 Task: Find directions from Budapest to Buda Castle in Hungary.
Action: Mouse moved to (325, 100)
Screenshot: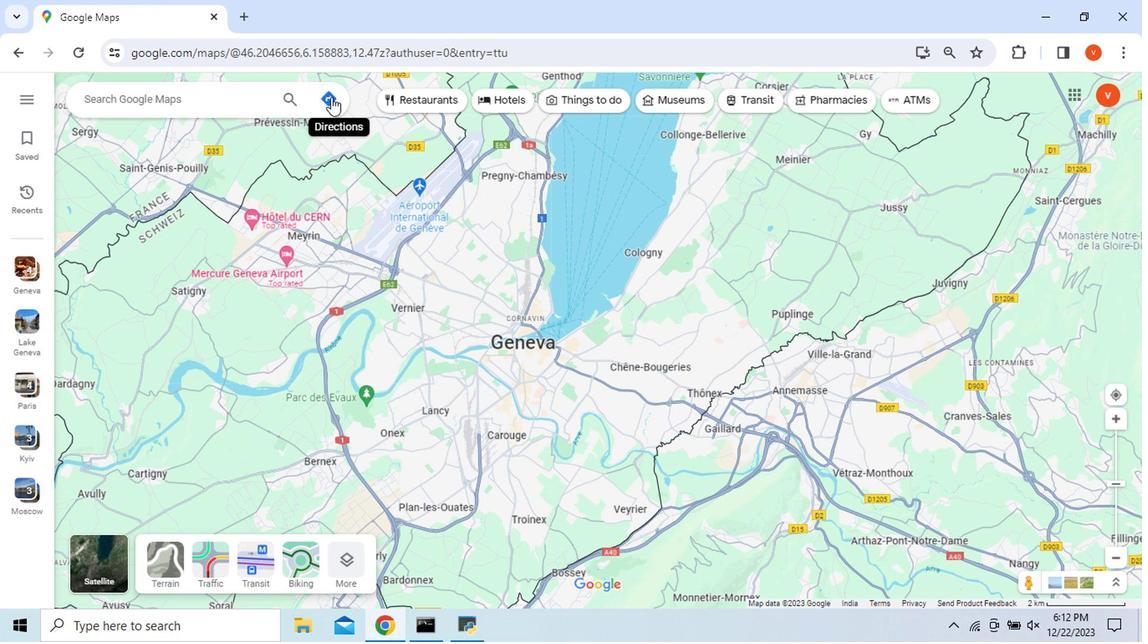 
Action: Mouse pressed left at (325, 100)
Screenshot: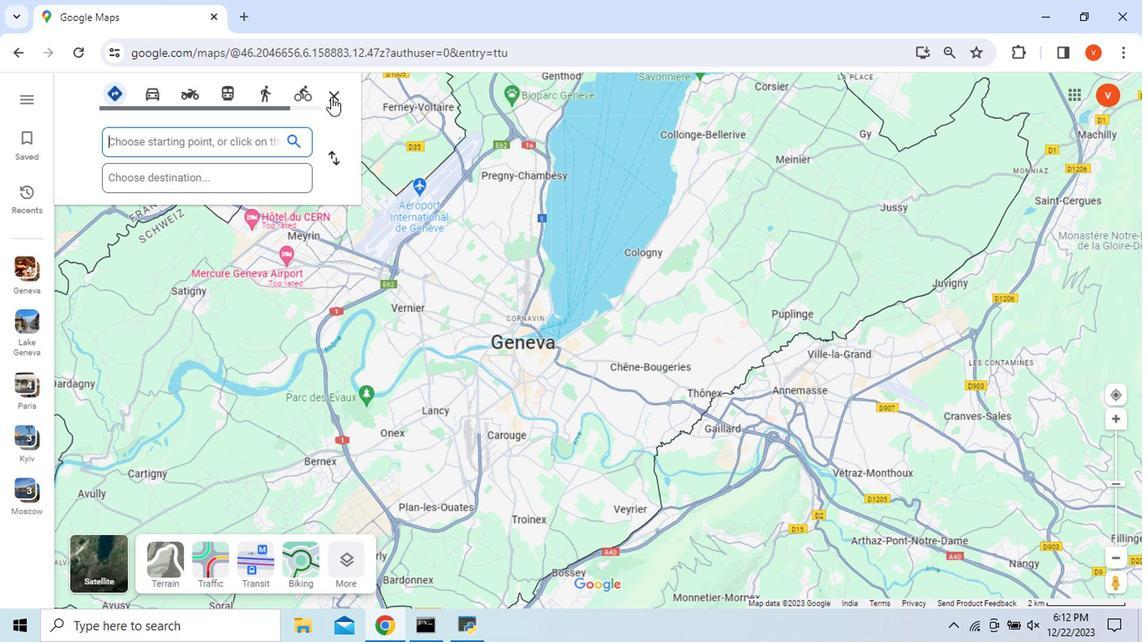 
Action: Mouse moved to (452, 320)
Screenshot: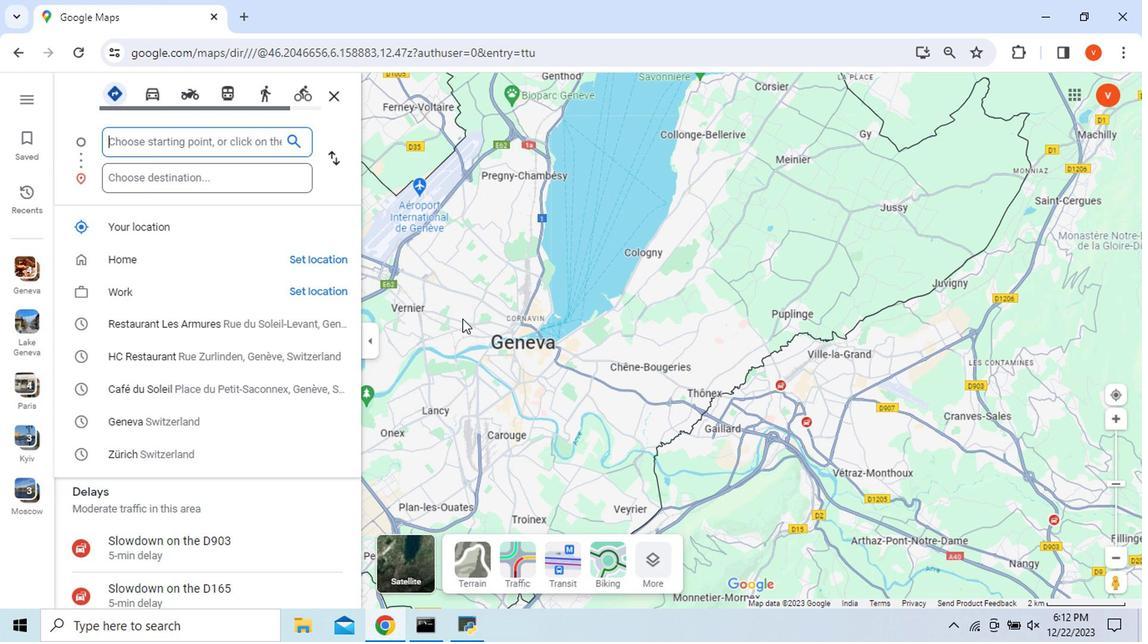 
Action: Key pressed <Key.shift>Budapest
Screenshot: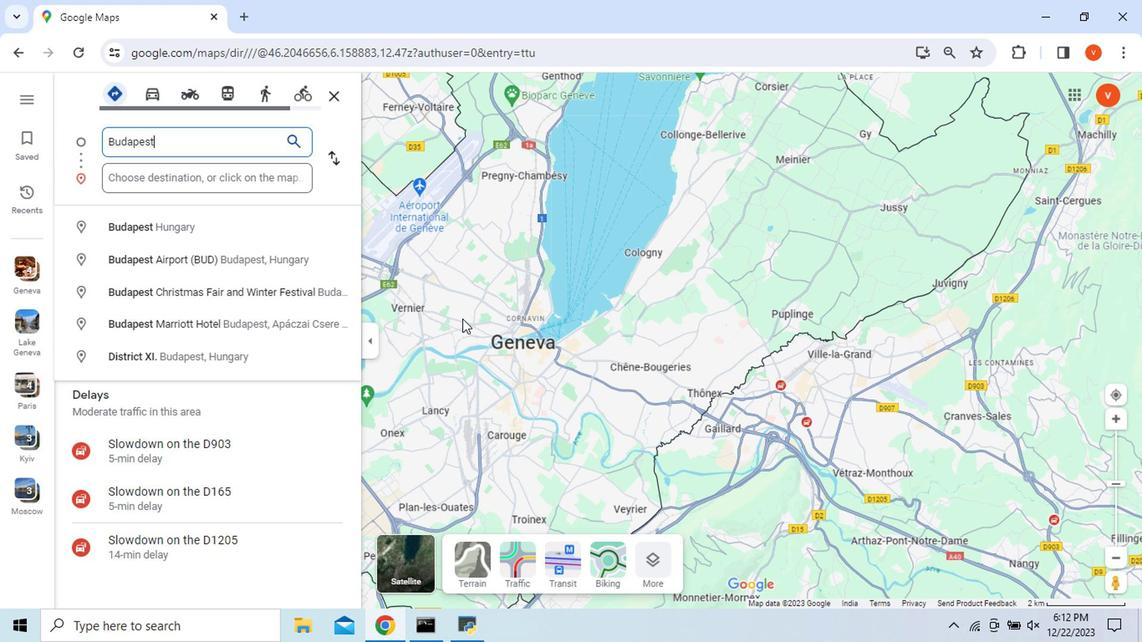 
Action: Mouse moved to (186, 236)
Screenshot: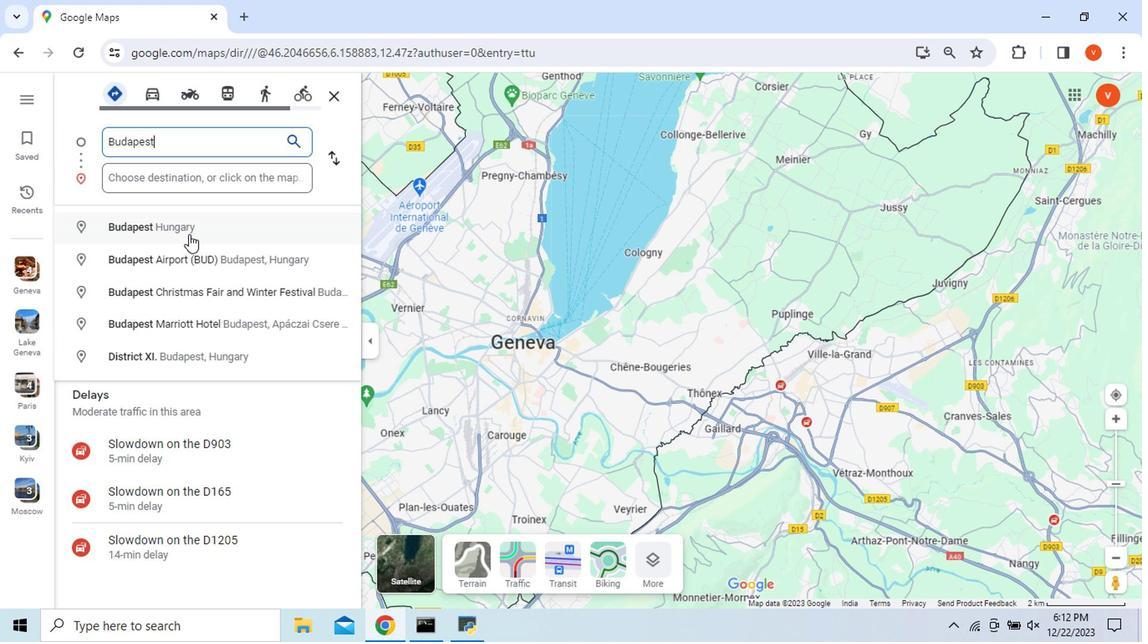 
Action: Mouse pressed left at (186, 236)
Screenshot: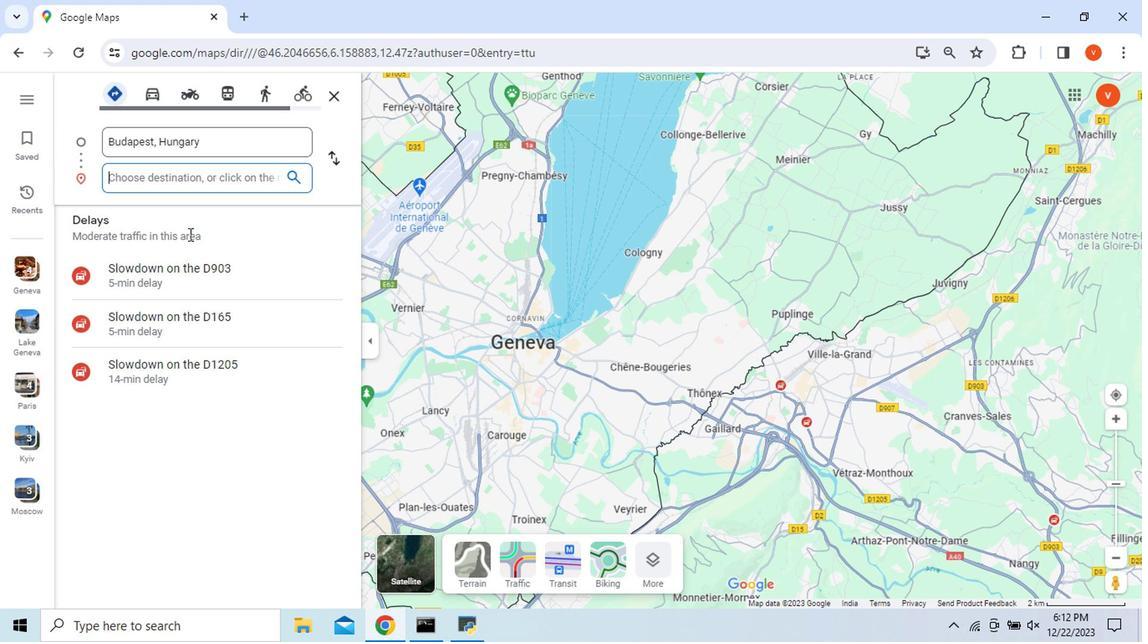 
Action: Mouse moved to (184, 236)
Screenshot: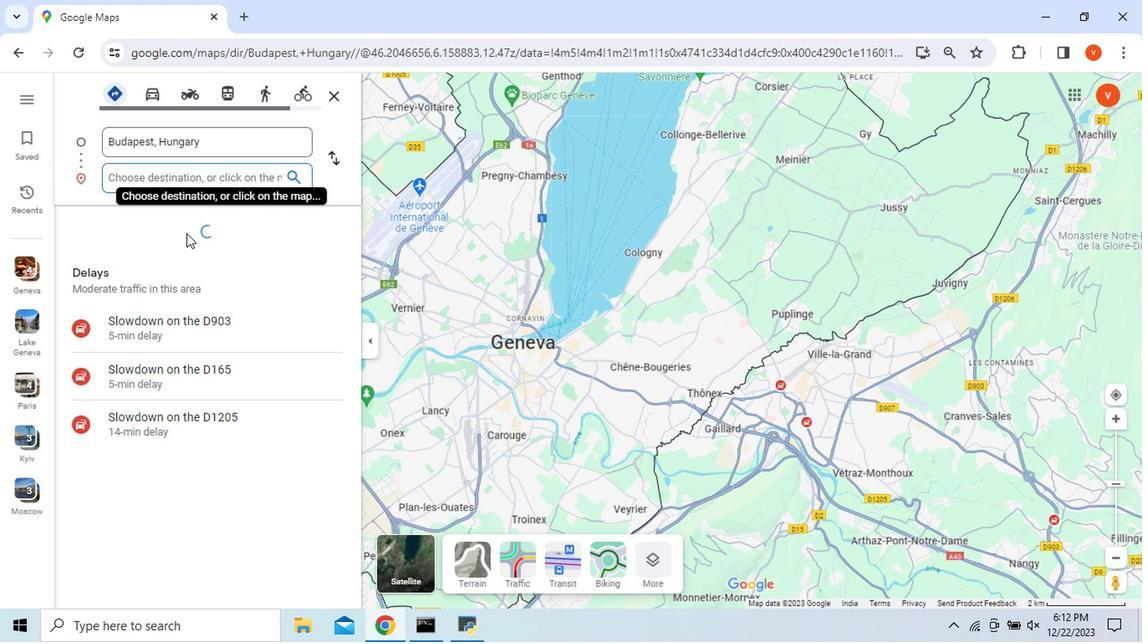
Action: Key pressed <Key.shift>Buda<Key.space><Key.shift>Castle
Screenshot: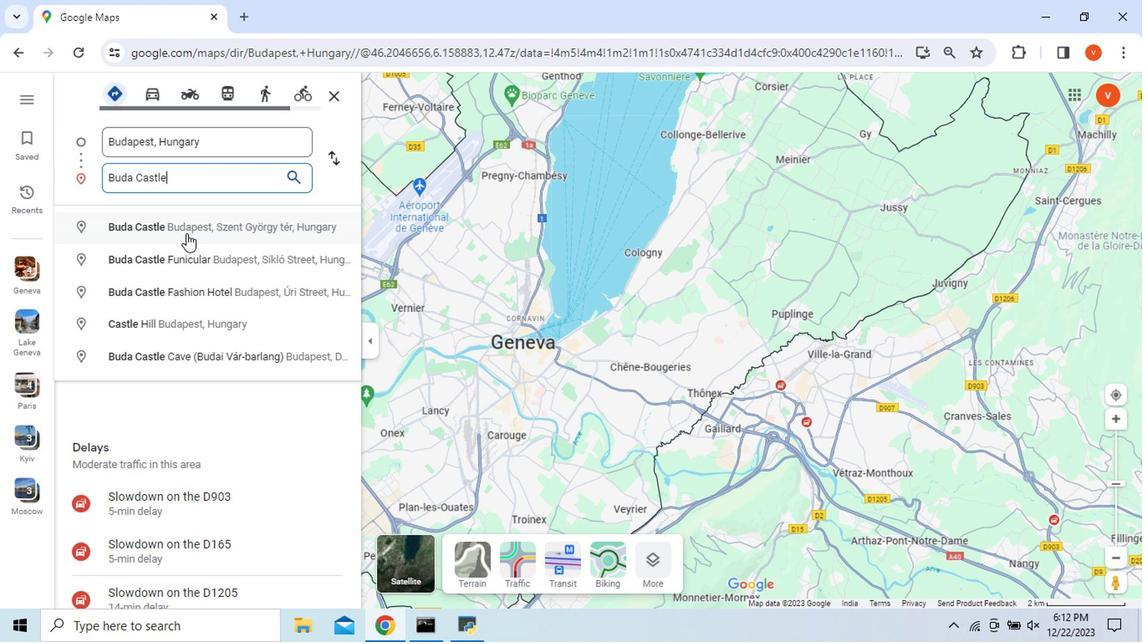
Action: Mouse moved to (188, 234)
Screenshot: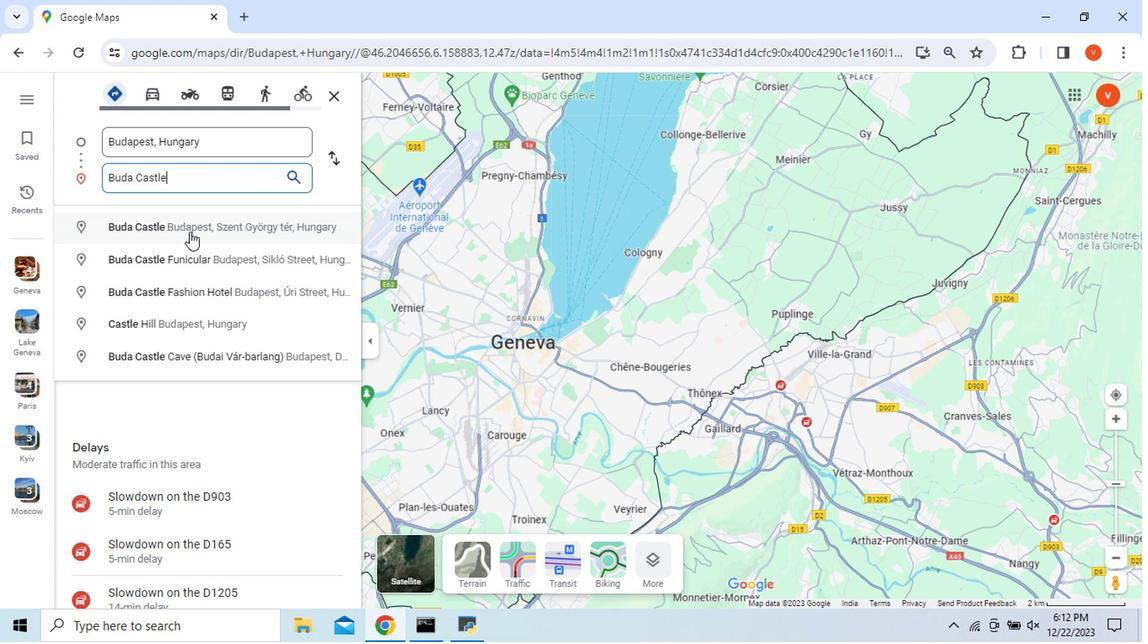 
Action: Mouse pressed left at (188, 234)
Screenshot: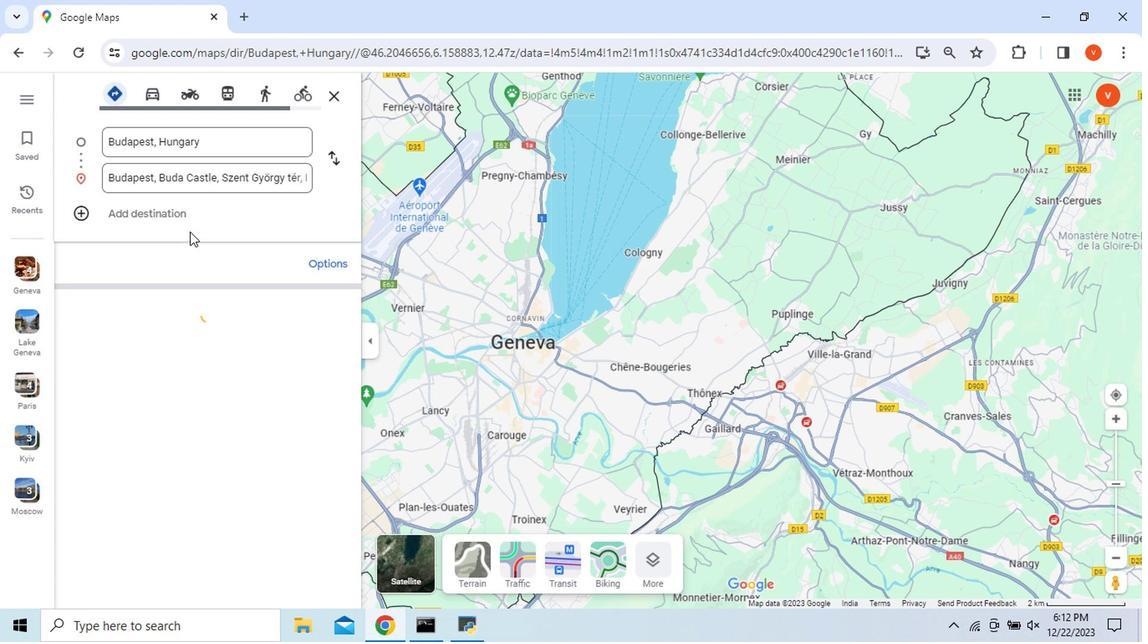
Action: Mouse moved to (122, 380)
Screenshot: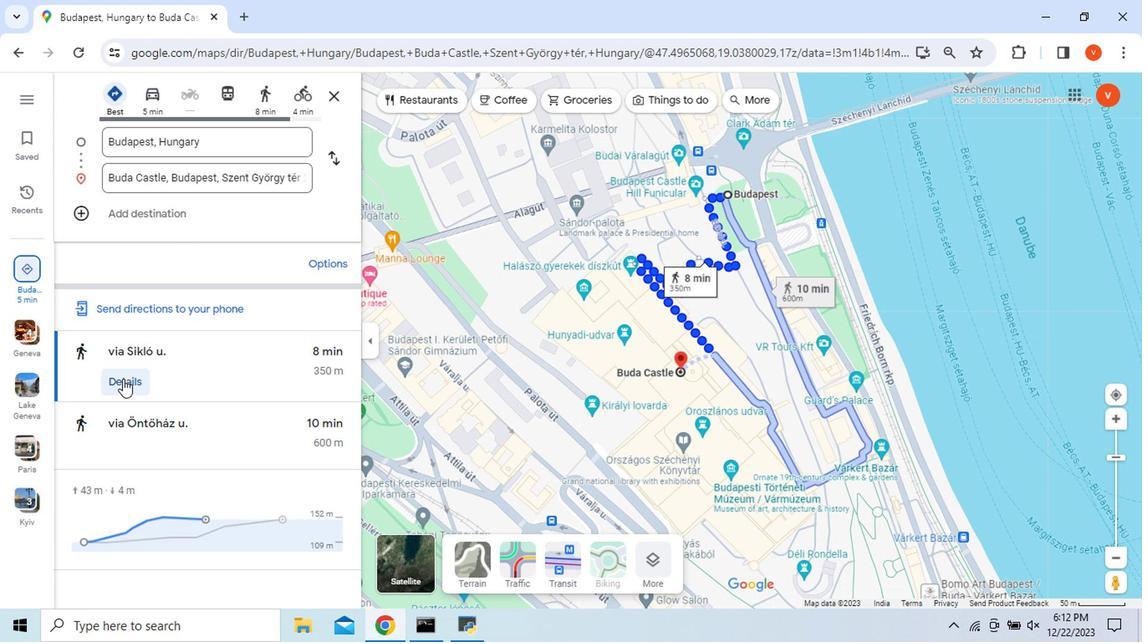 
Action: Mouse pressed left at (122, 380)
Screenshot: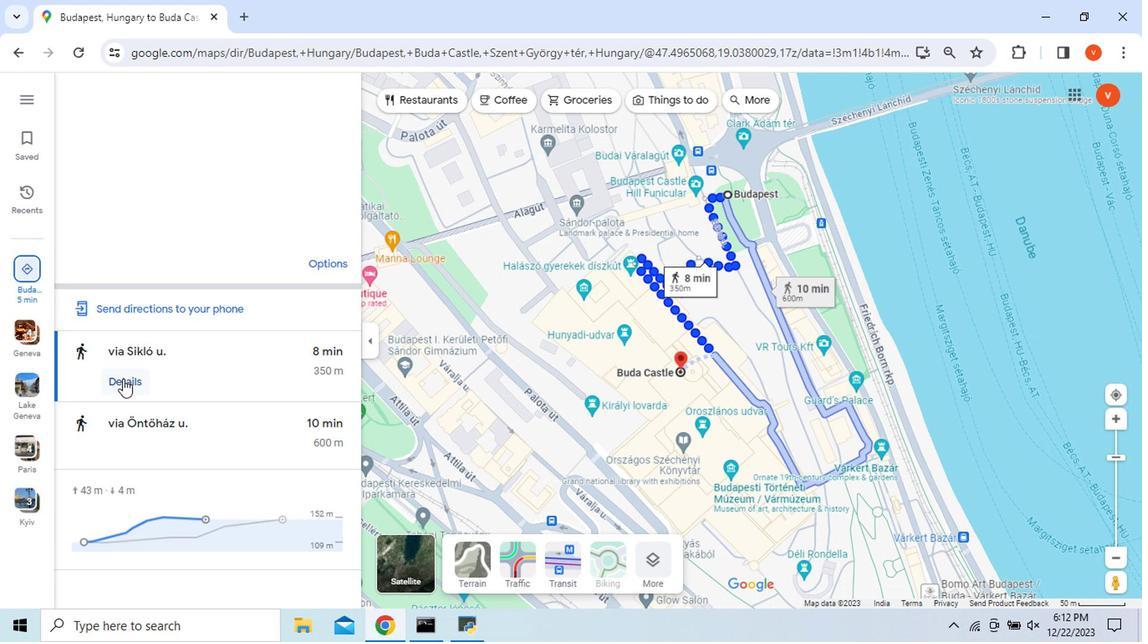 
Action: Mouse moved to (248, 417)
Screenshot: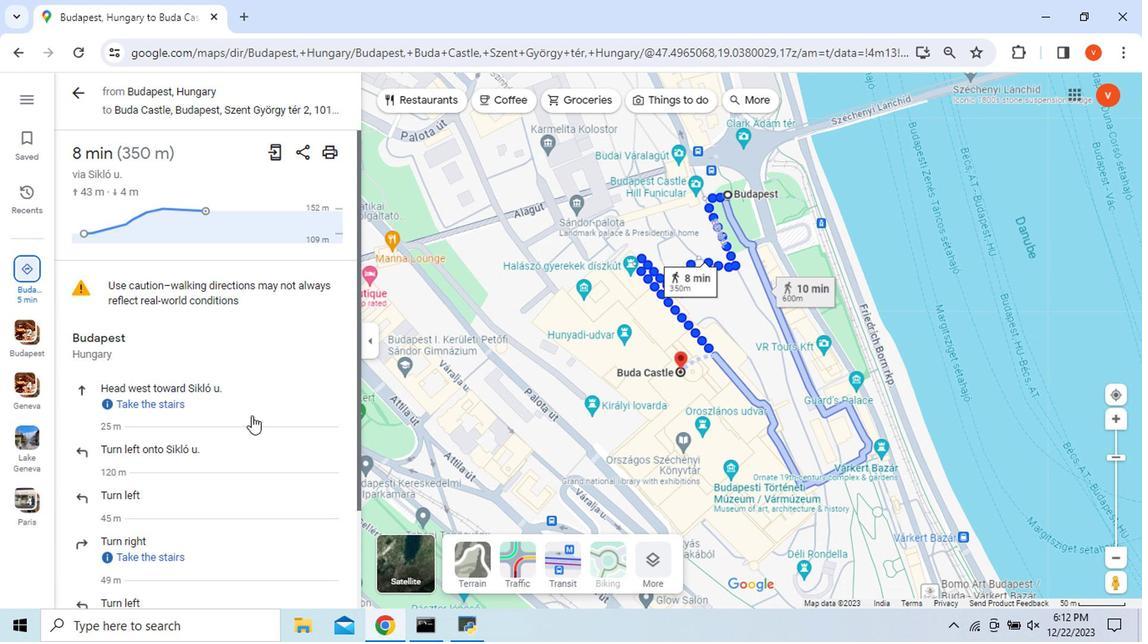 
Action: Mouse scrolled (248, 416) with delta (0, 0)
Screenshot: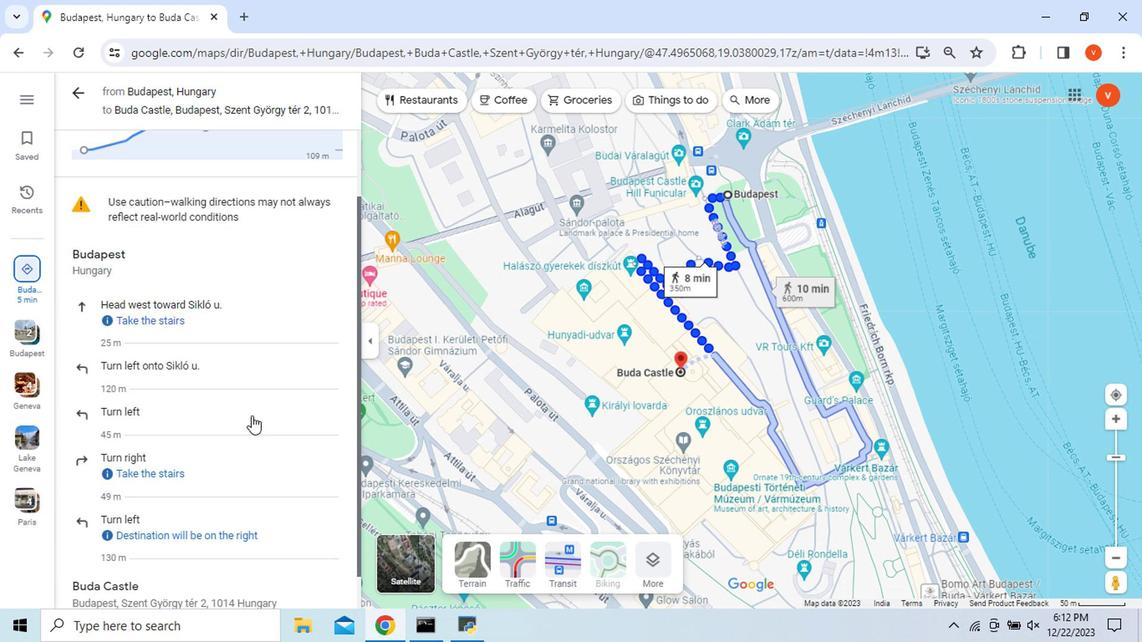 
Action: Mouse scrolled (248, 416) with delta (0, 0)
Screenshot: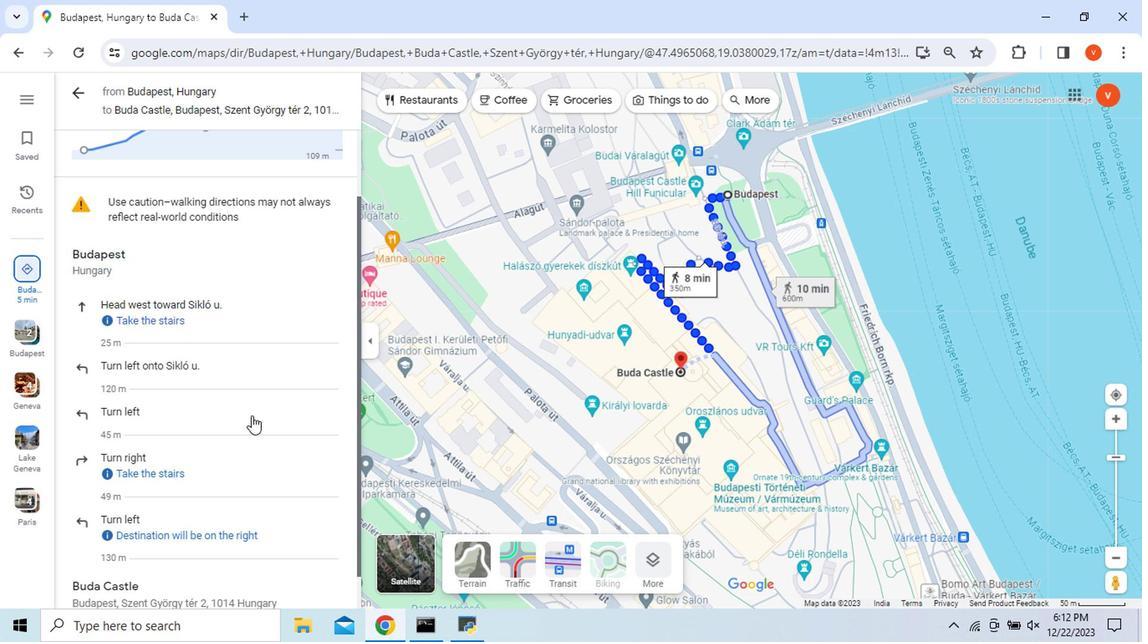 
Action: Mouse moved to (77, 102)
Screenshot: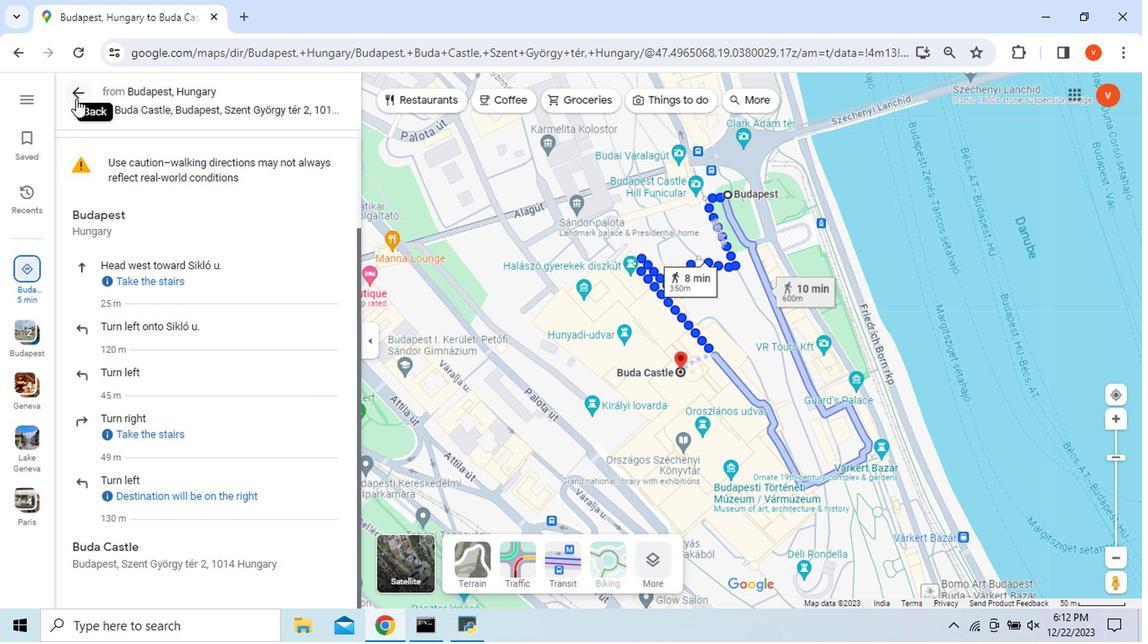 
Action: Mouse pressed left at (77, 102)
Screenshot: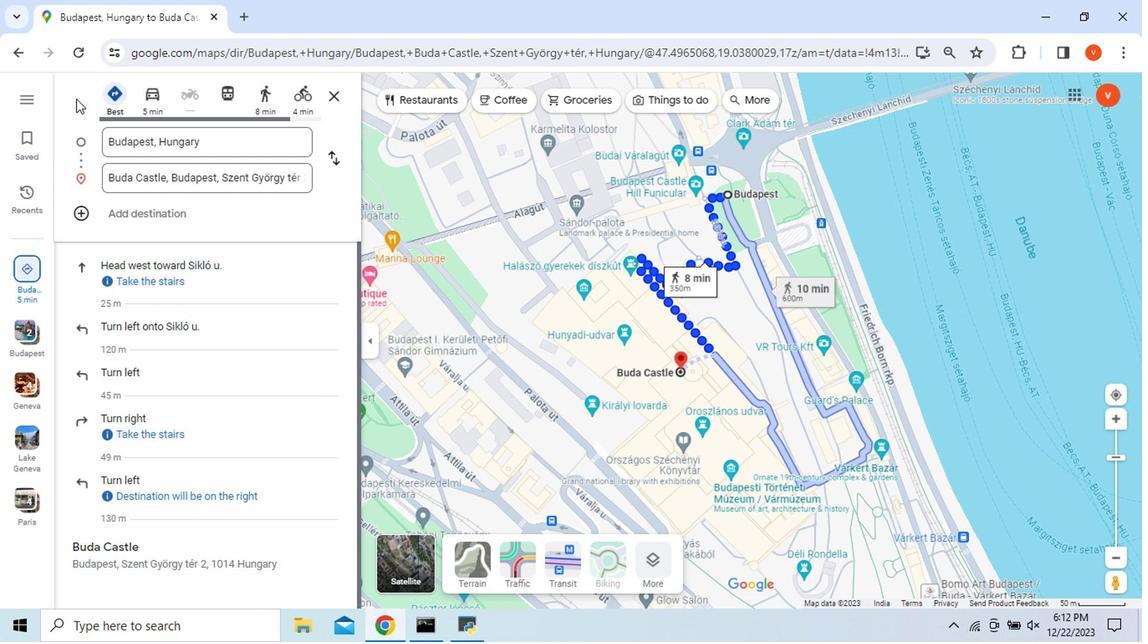 
Action: Mouse moved to (191, 442)
Screenshot: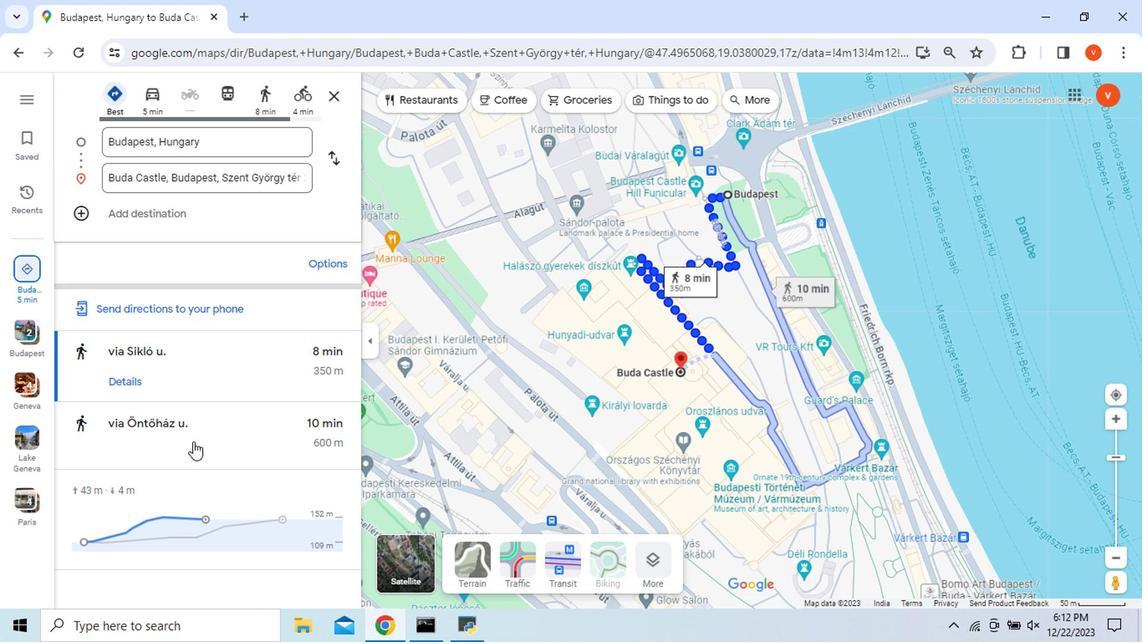
Action: Mouse pressed left at (191, 442)
Screenshot: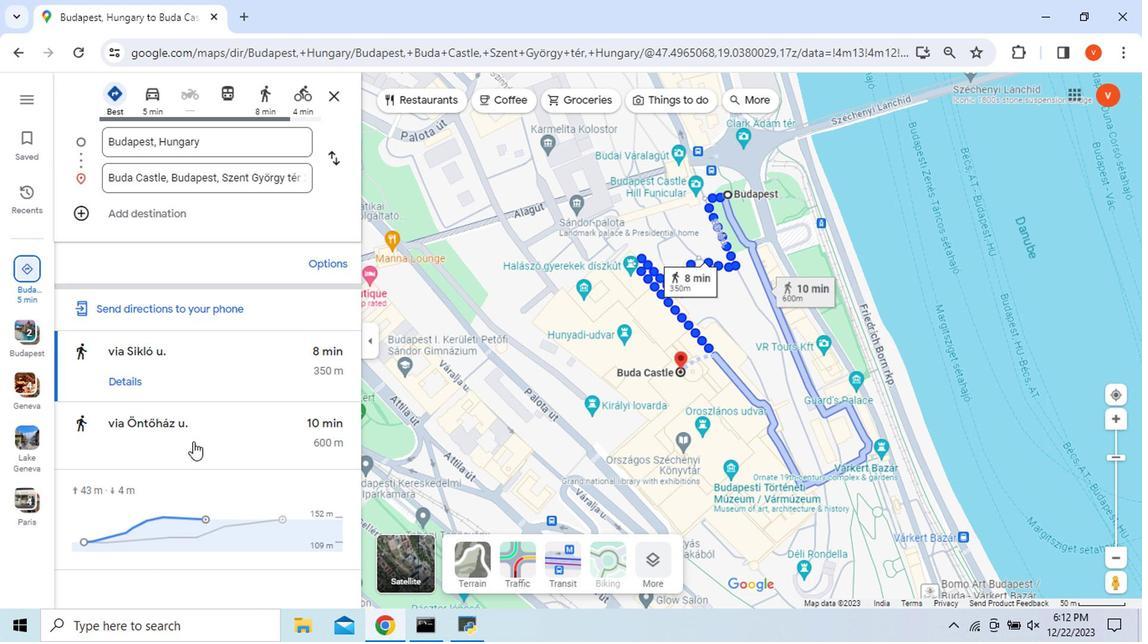 
Action: Mouse moved to (127, 448)
Screenshot: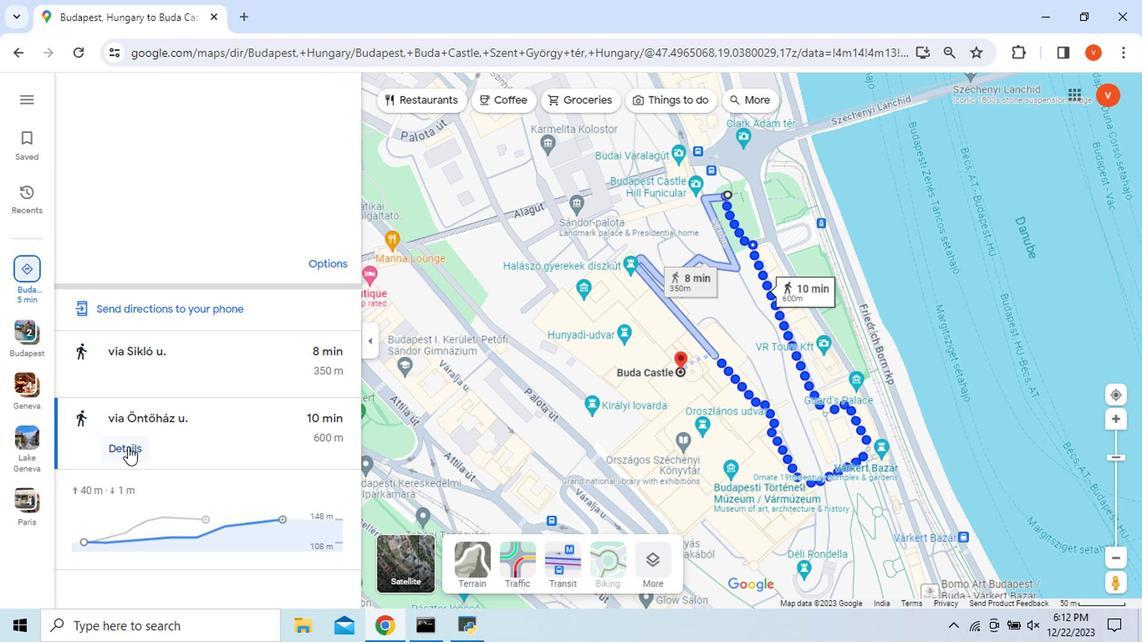 
Action: Mouse pressed left at (127, 448)
Screenshot: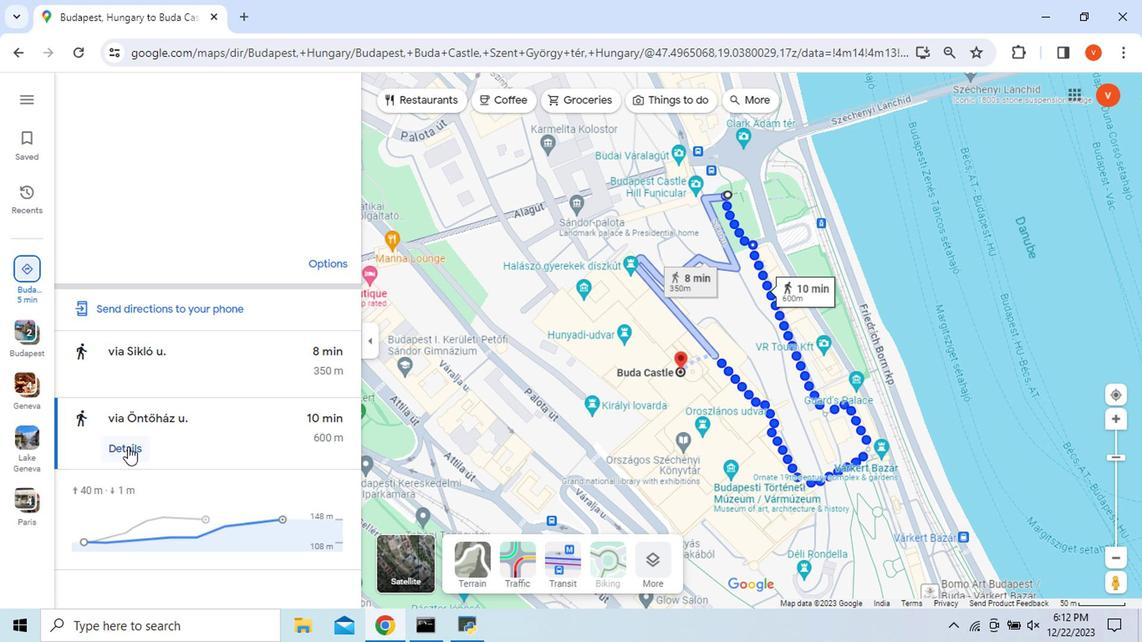 
Action: Mouse moved to (226, 367)
Screenshot: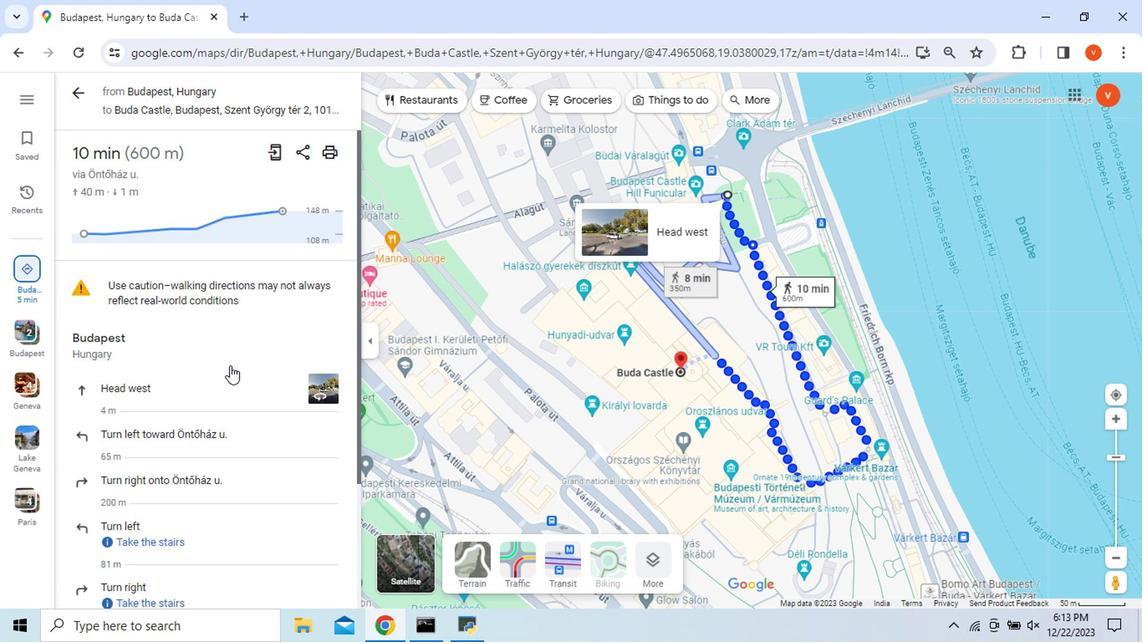 
Action: Mouse scrolled (226, 366) with delta (0, 0)
Screenshot: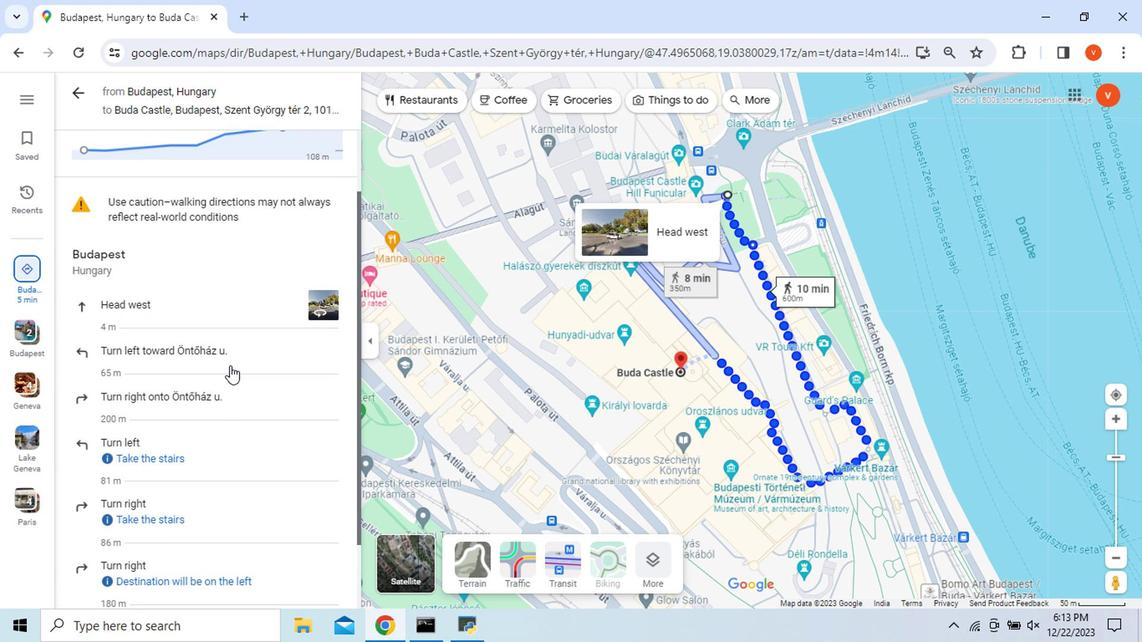 
Action: Mouse scrolled (226, 366) with delta (0, 0)
Screenshot: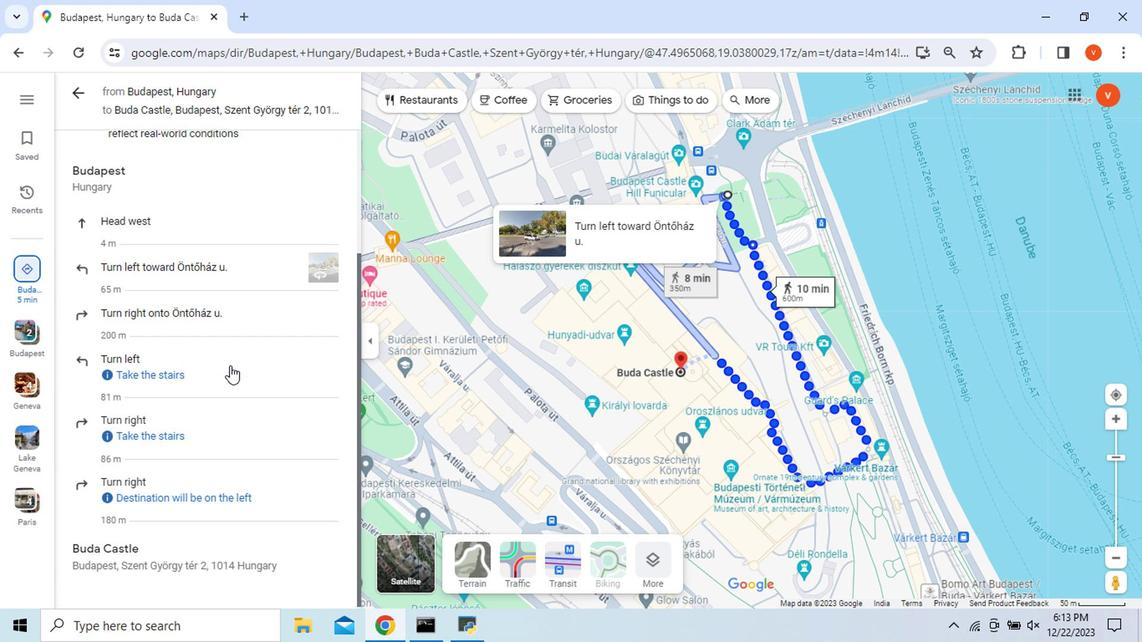 
Action: Mouse scrolled (226, 366) with delta (0, 0)
Screenshot: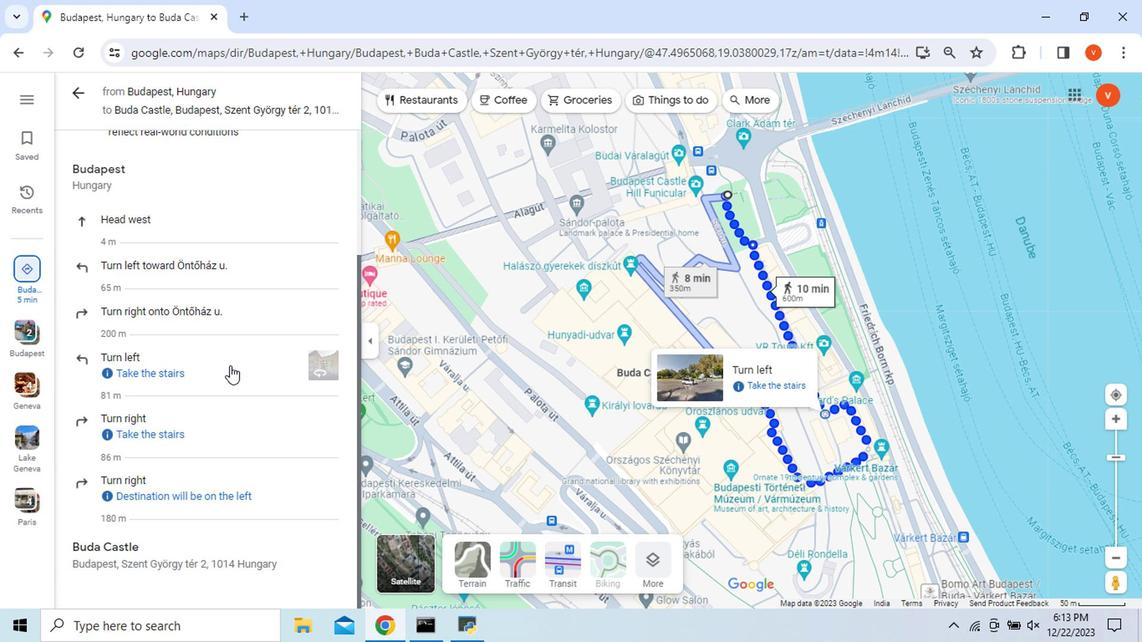 
Action: Mouse scrolled (226, 368) with delta (0, 1)
Screenshot: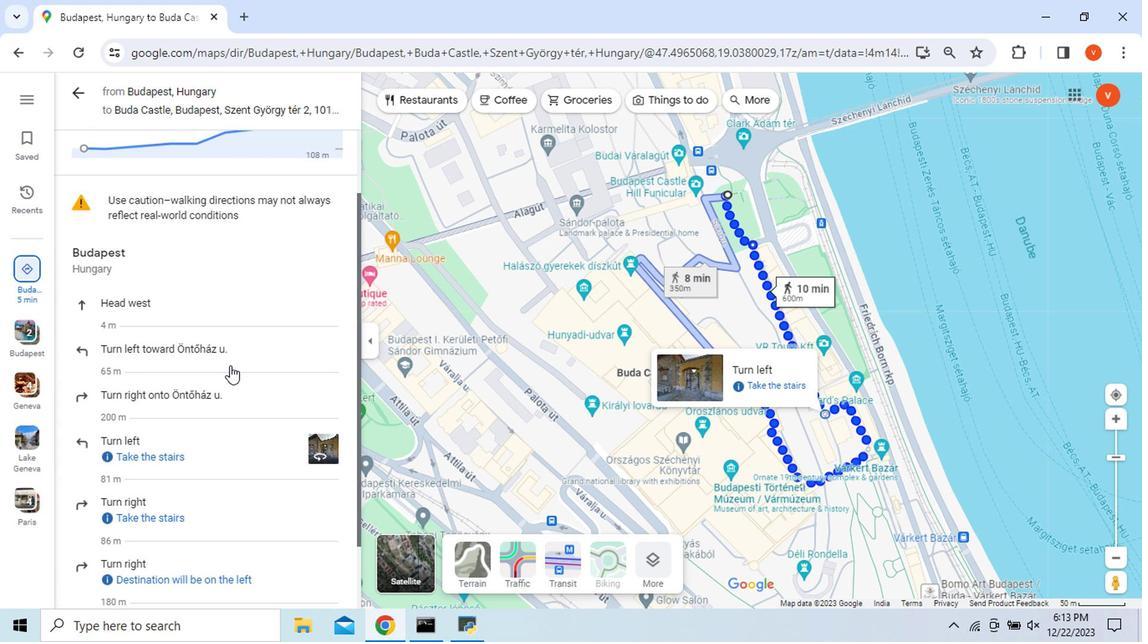 
Action: Mouse moved to (73, 96)
Screenshot: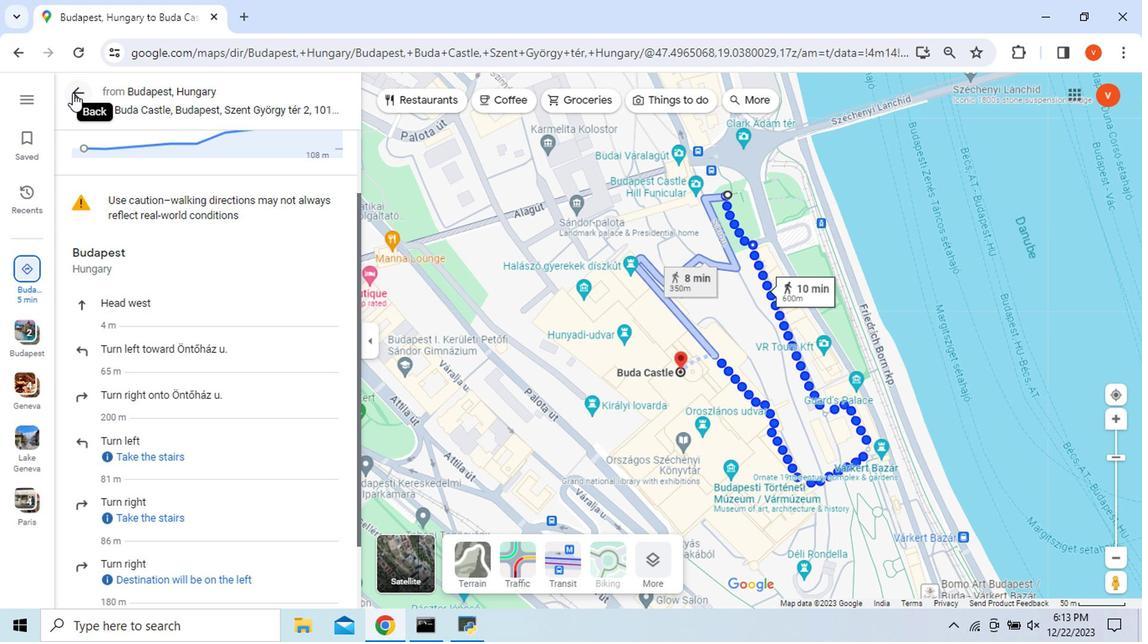 
Action: Mouse pressed left at (73, 96)
Screenshot: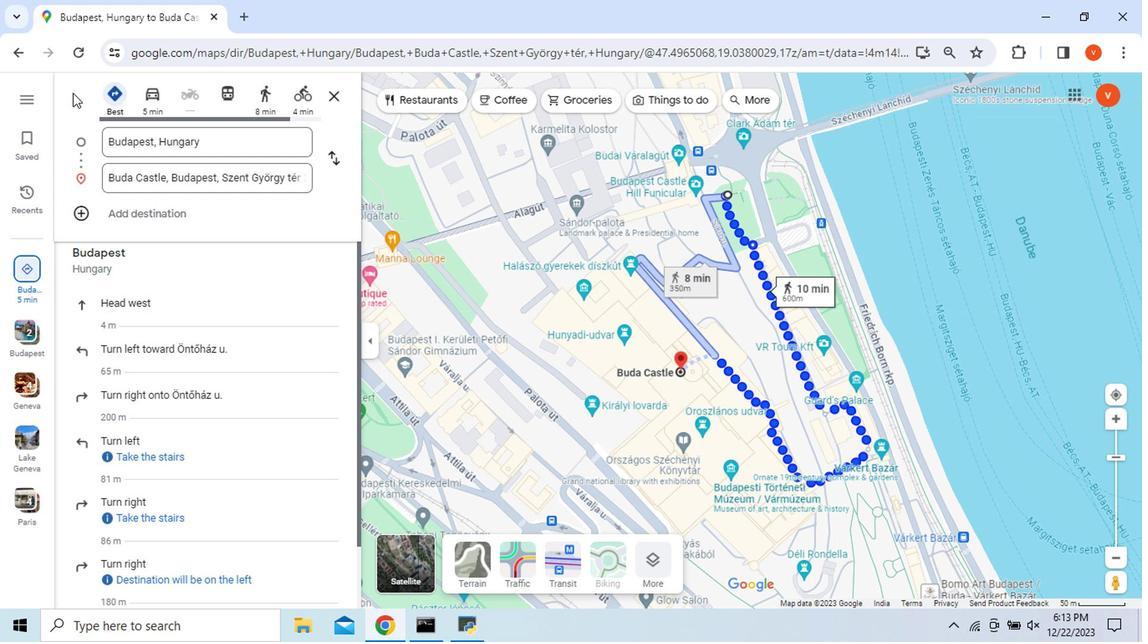 
Action: Mouse moved to (412, 552)
Screenshot: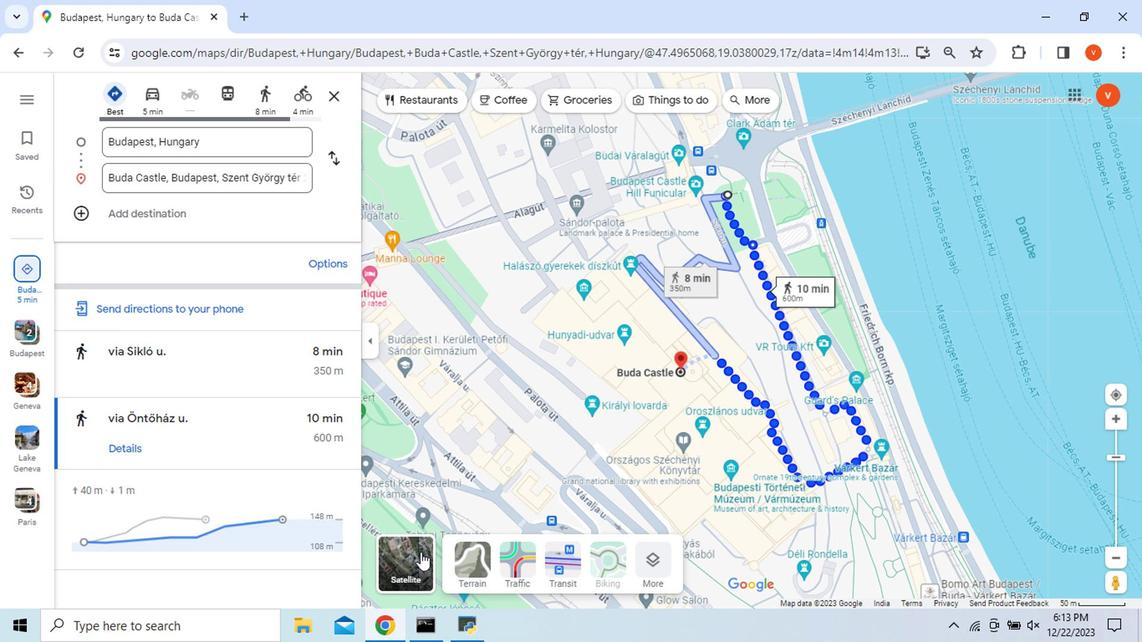 
Action: Mouse pressed left at (412, 552)
Screenshot: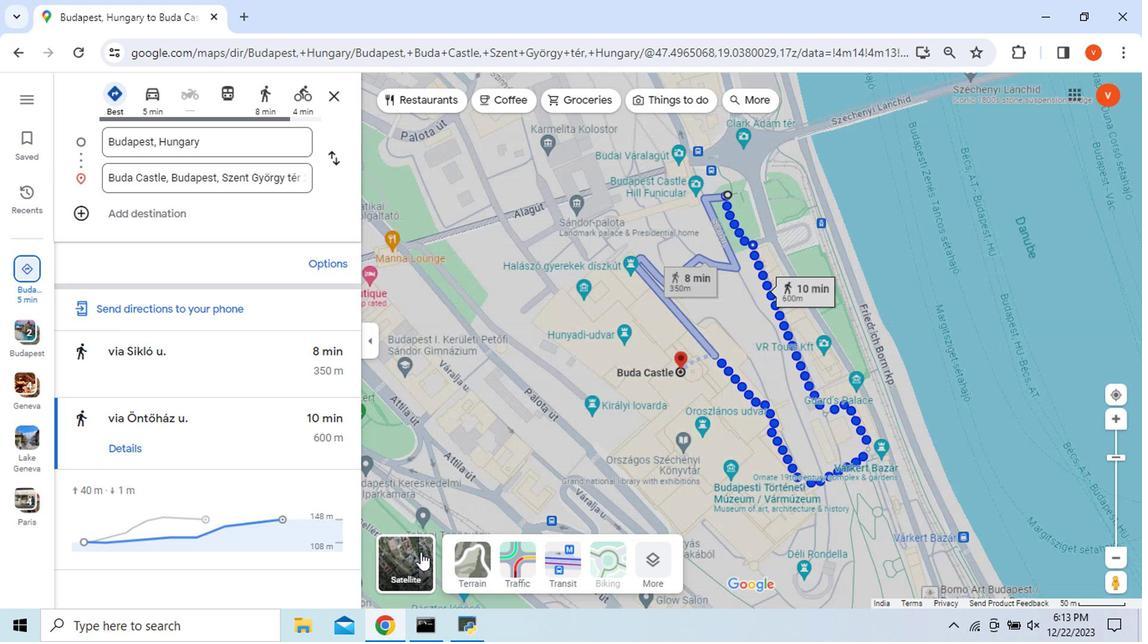 
Action: Mouse moved to (517, 477)
Screenshot: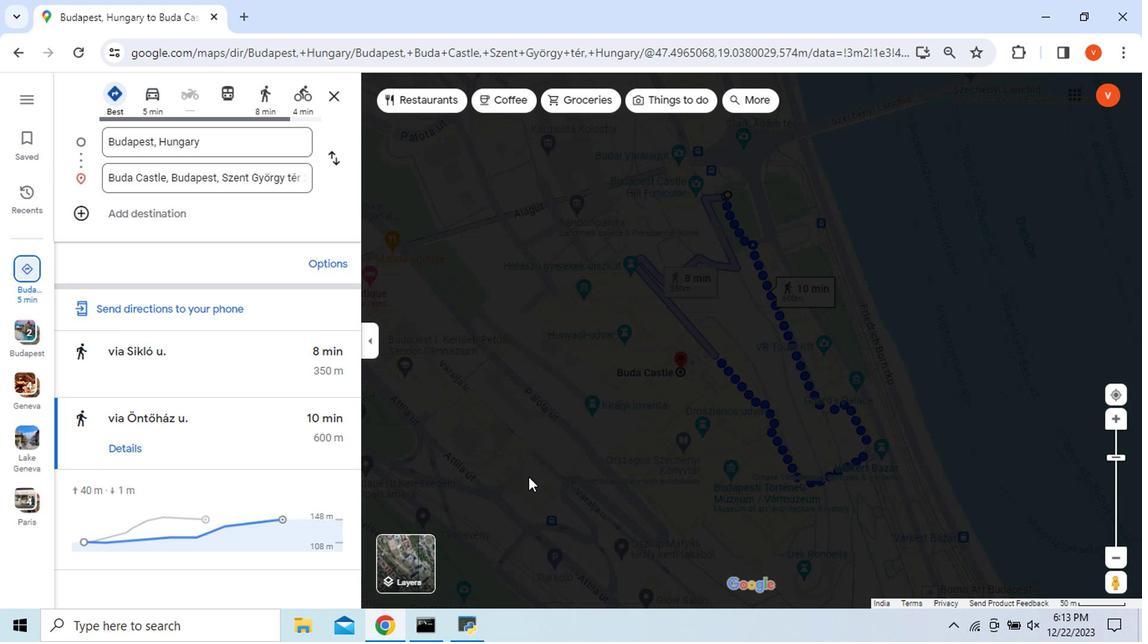 
Action: Mouse scrolled (517, 477) with delta (0, 0)
Screenshot: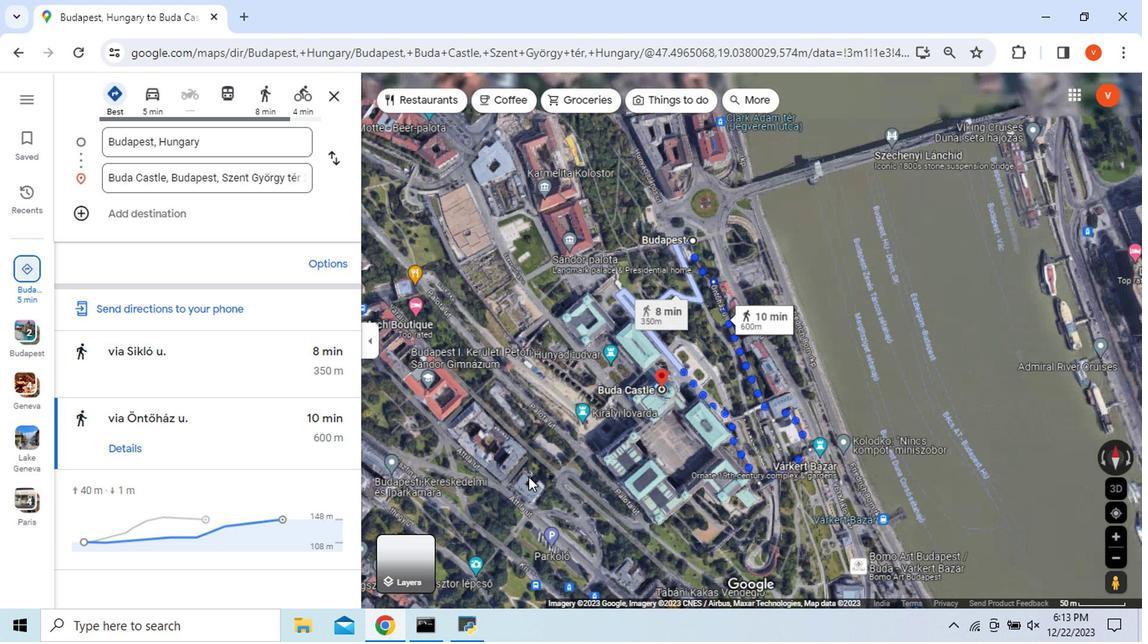 
Action: Mouse scrolled (517, 477) with delta (0, 0)
Screenshot: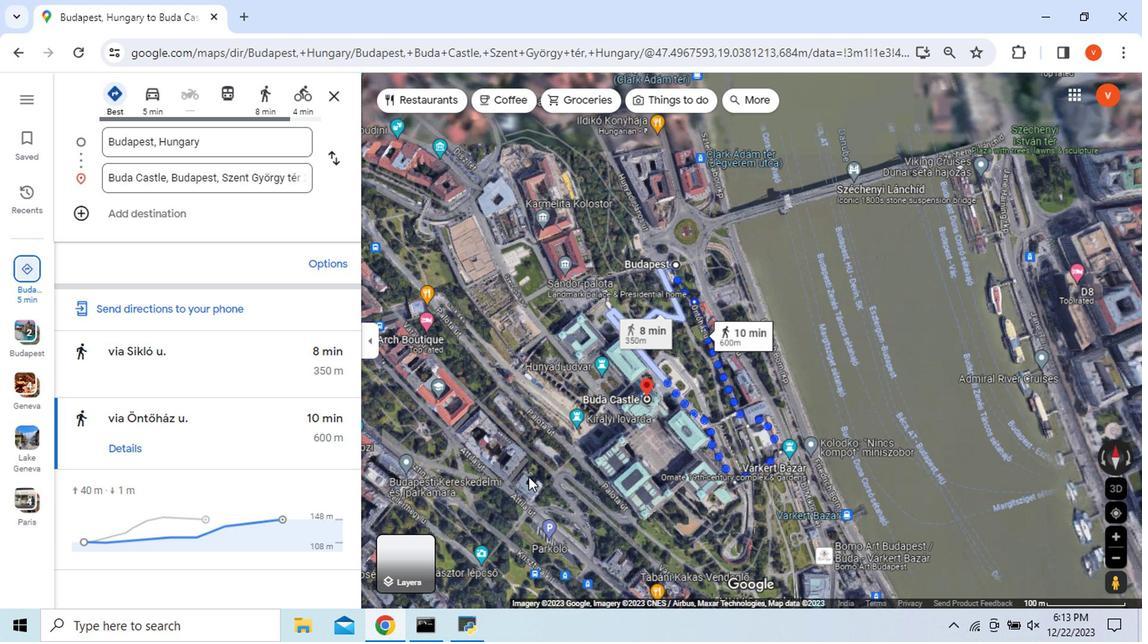 
Action: Mouse moved to (406, 553)
Screenshot: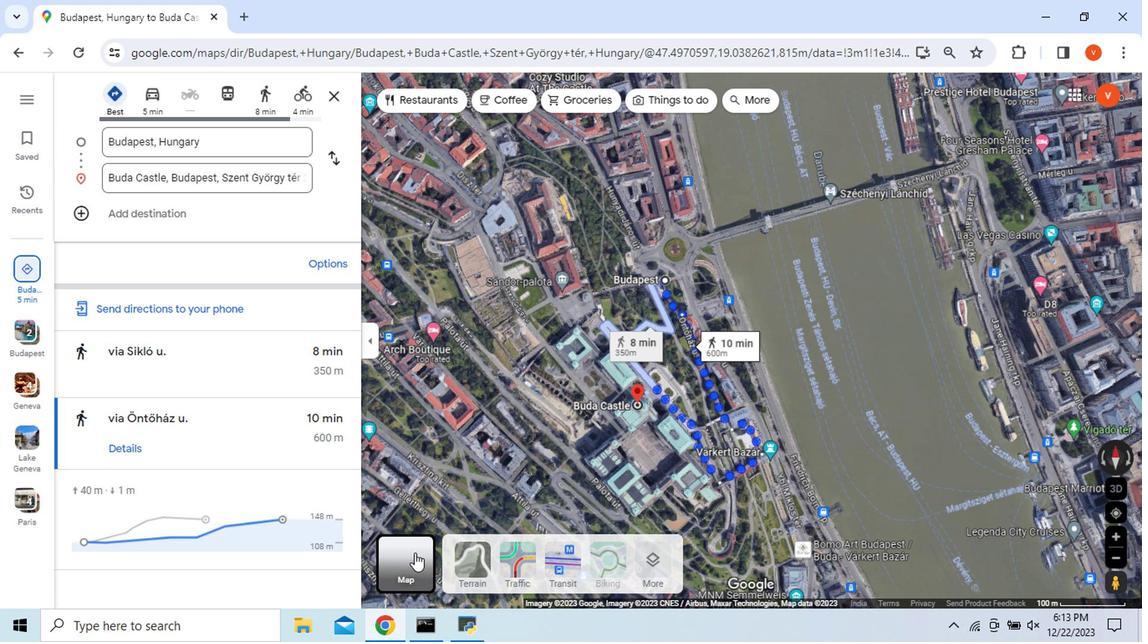 
Action: Mouse pressed left at (406, 553)
Screenshot: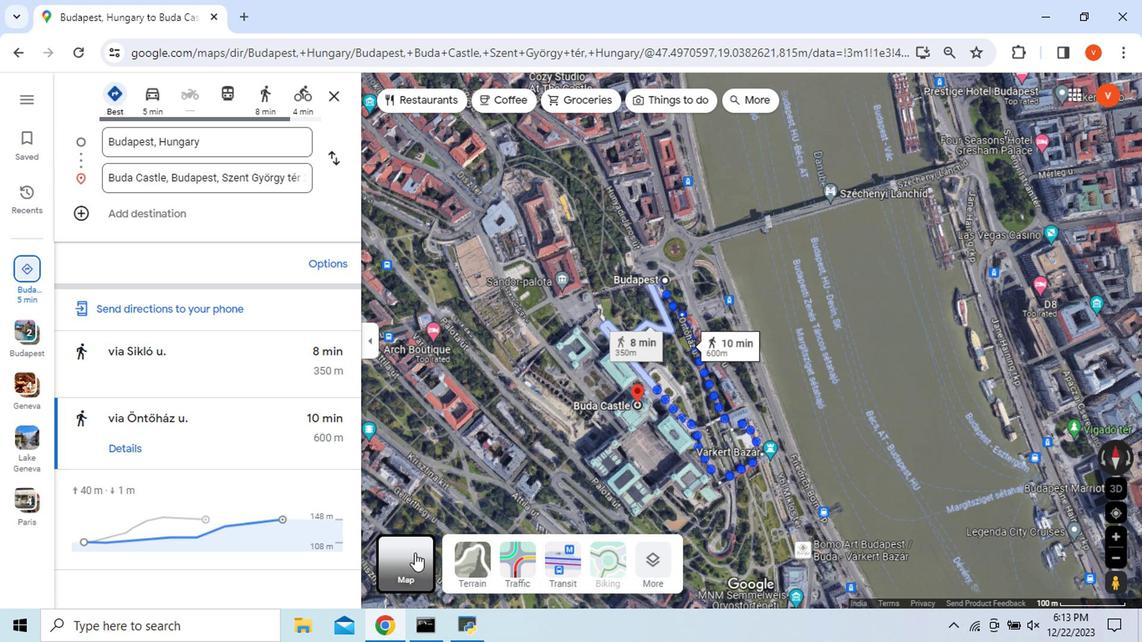 
Action: Mouse moved to (420, 469)
Screenshot: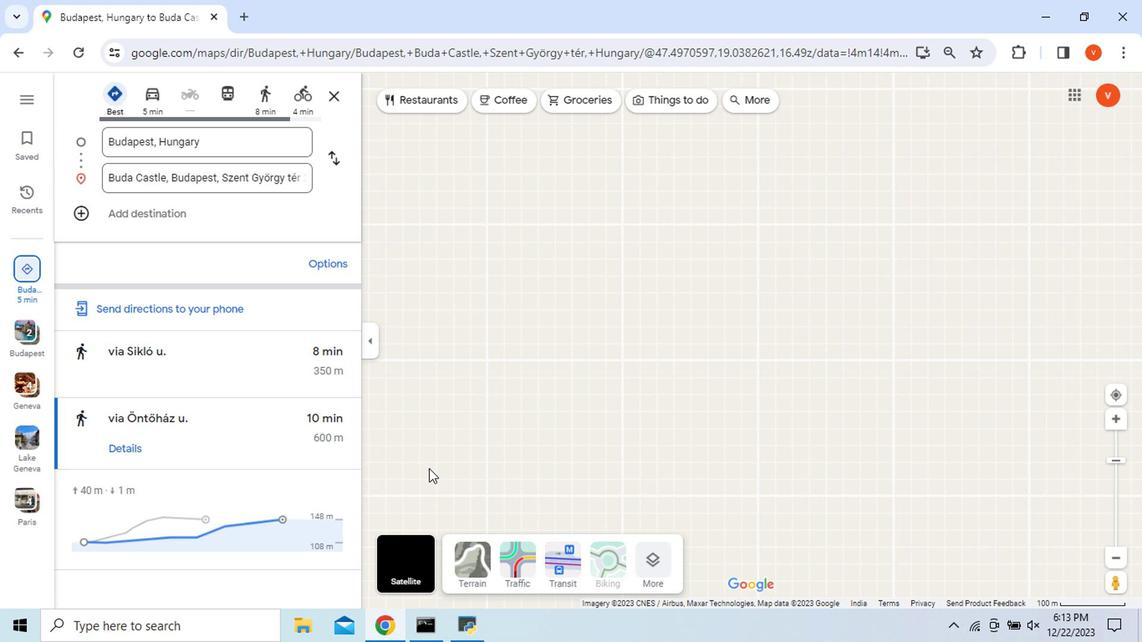 
